 Task: Select off in the reduced motion.
Action: Mouse moved to (23, 619)
Screenshot: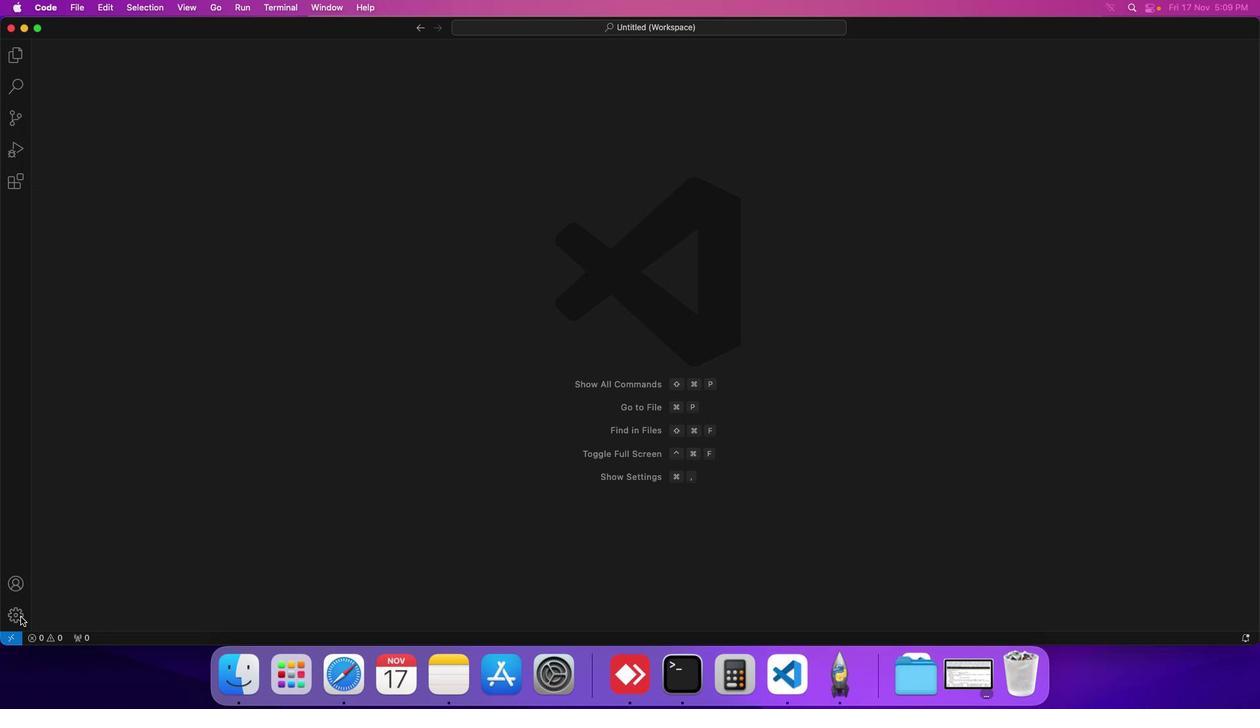 
Action: Mouse pressed left at (23, 619)
Screenshot: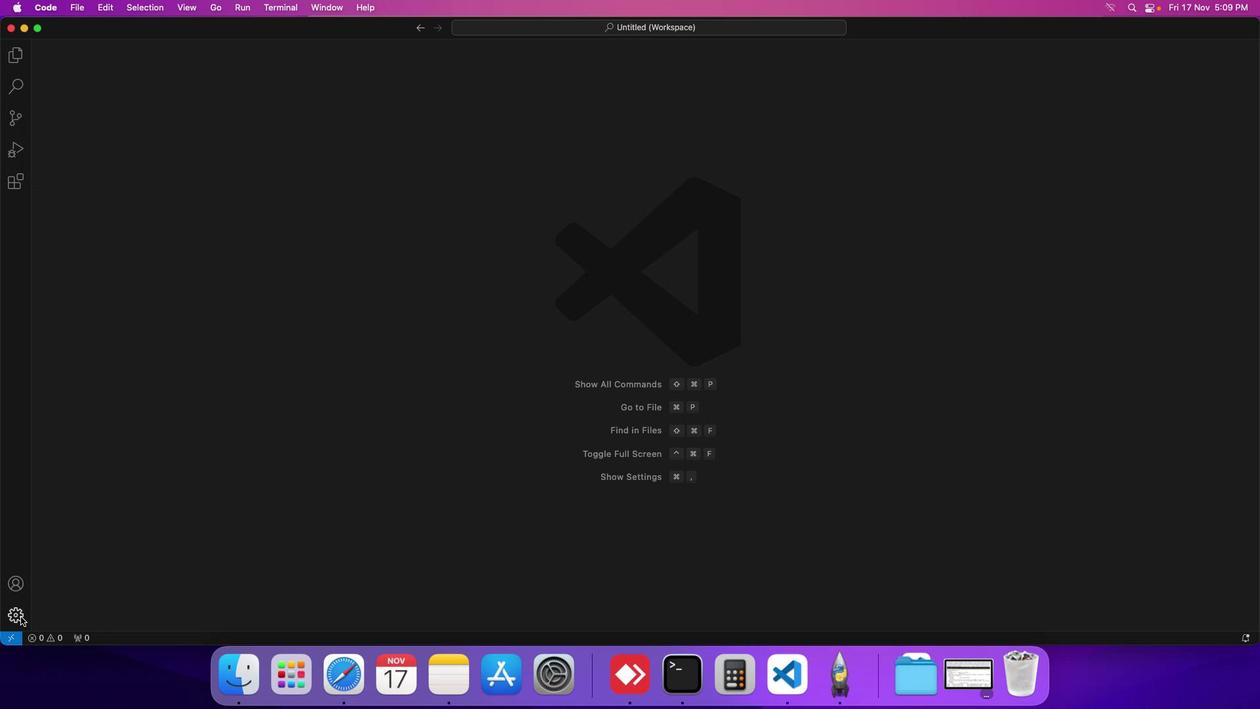 
Action: Mouse moved to (88, 518)
Screenshot: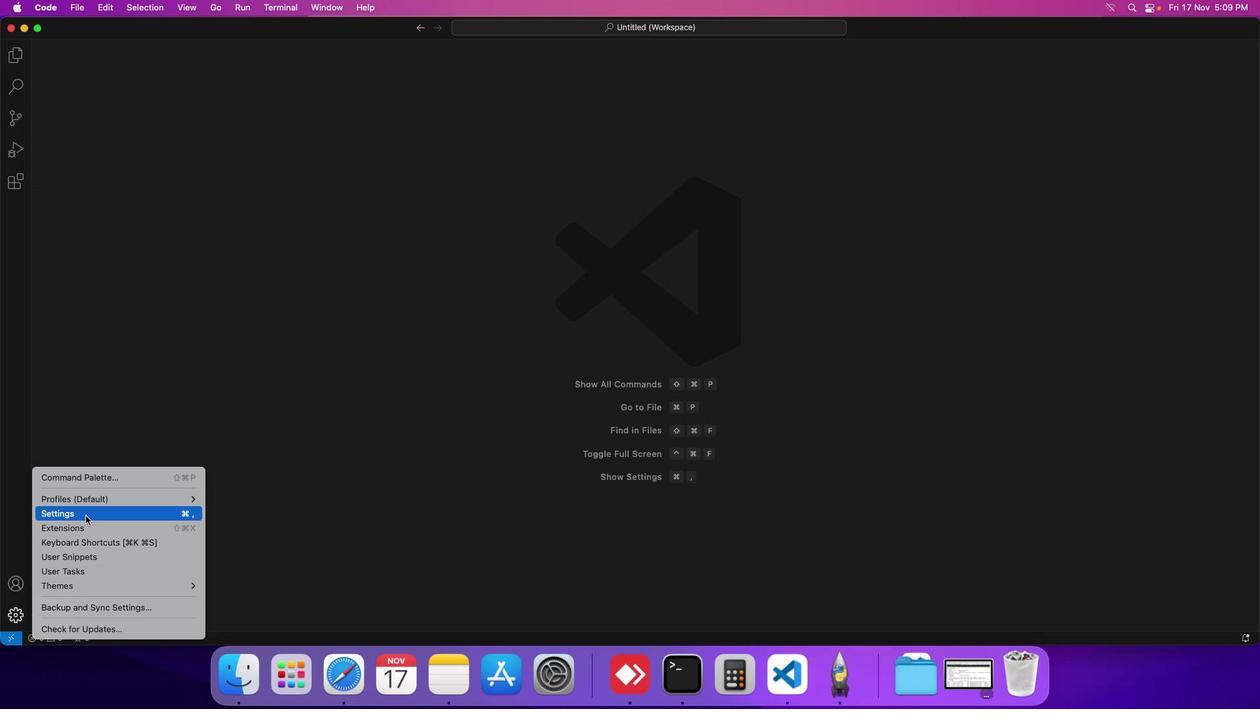 
Action: Mouse pressed left at (88, 518)
Screenshot: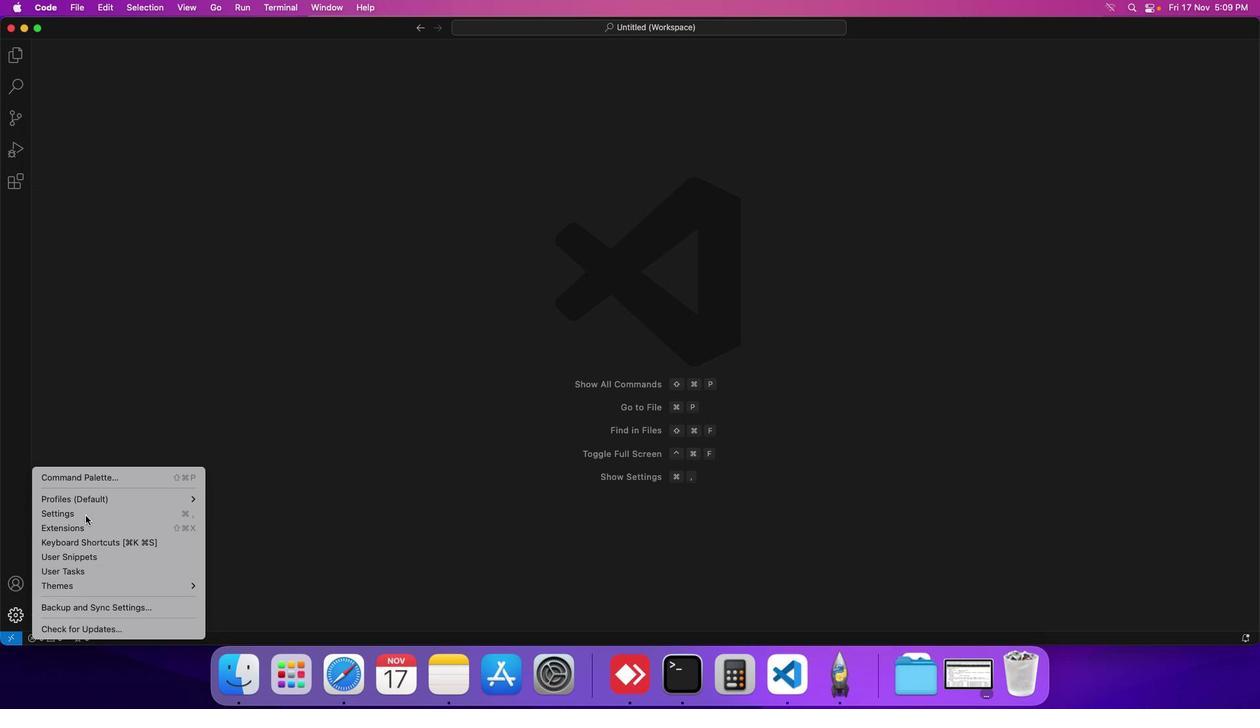 
Action: Mouse moved to (329, 107)
Screenshot: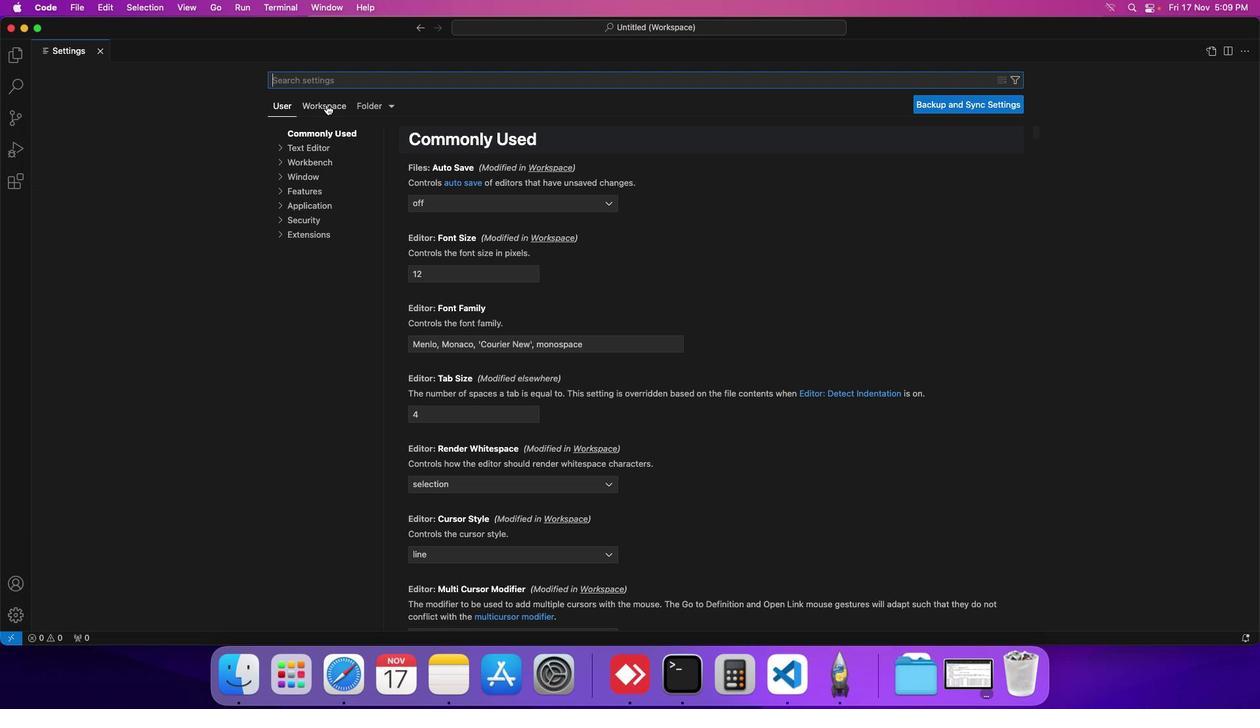
Action: Mouse pressed left at (329, 107)
Screenshot: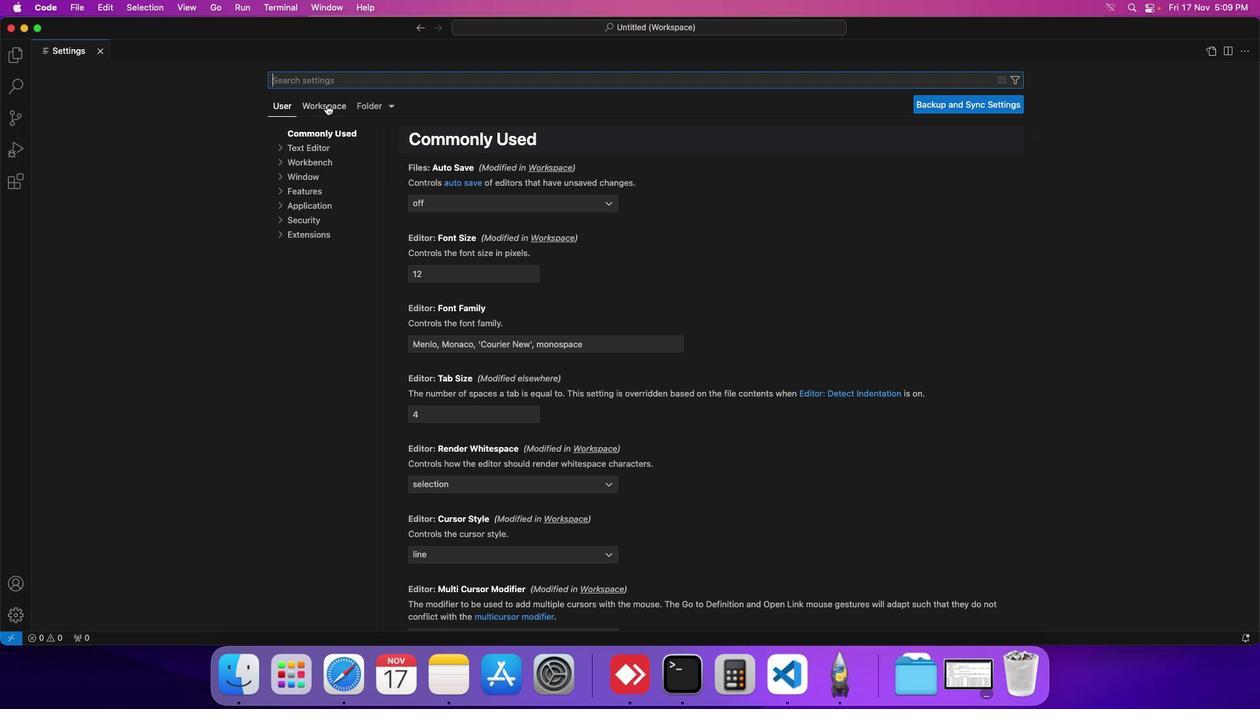 
Action: Mouse moved to (321, 163)
Screenshot: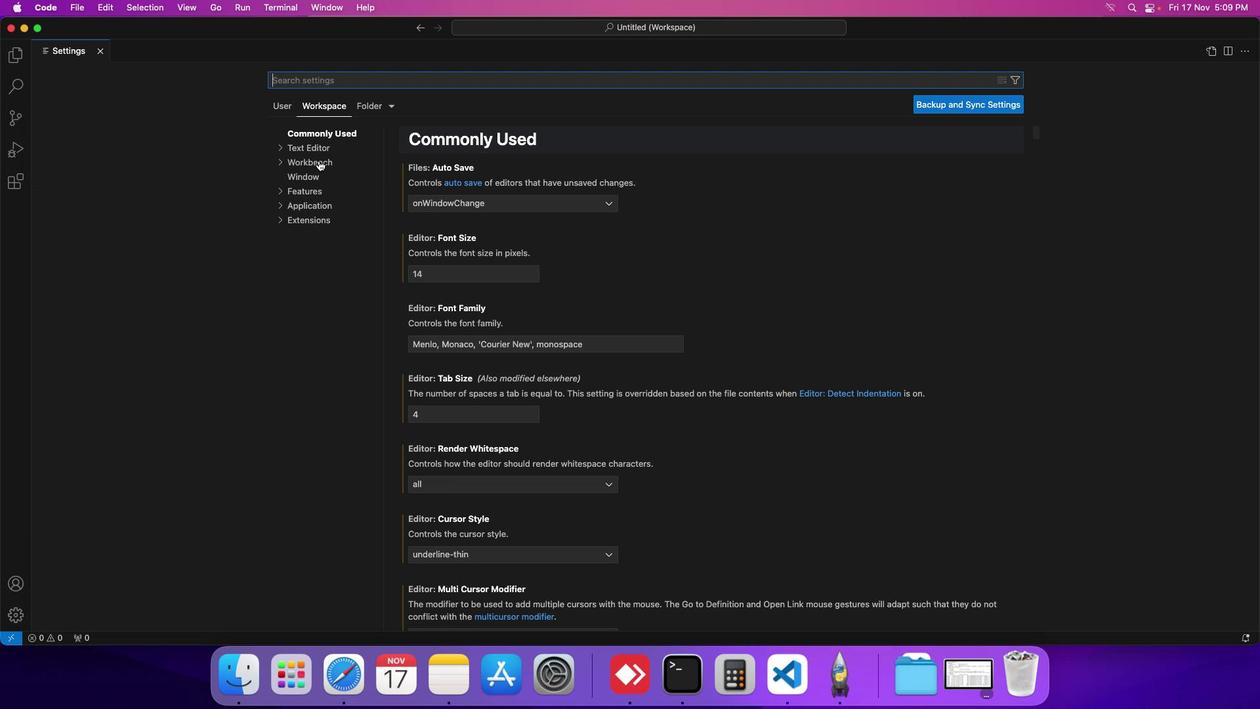 
Action: Mouse pressed left at (321, 163)
Screenshot: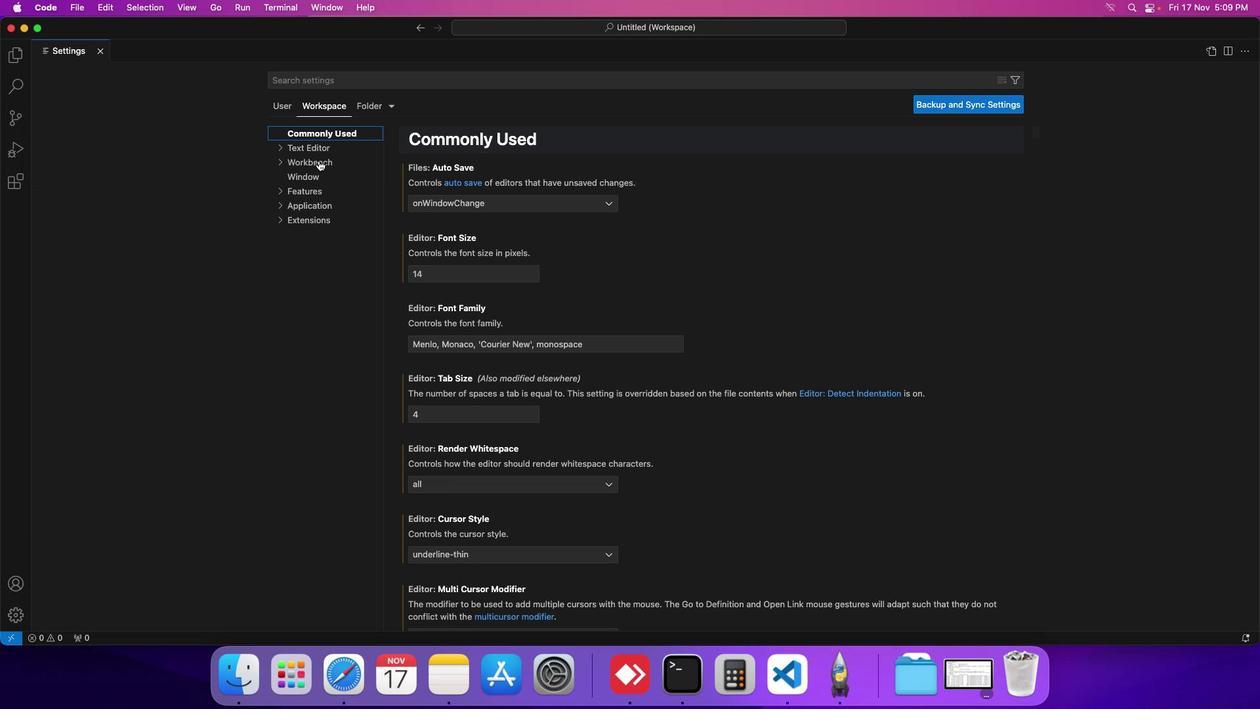 
Action: Mouse moved to (529, 374)
Screenshot: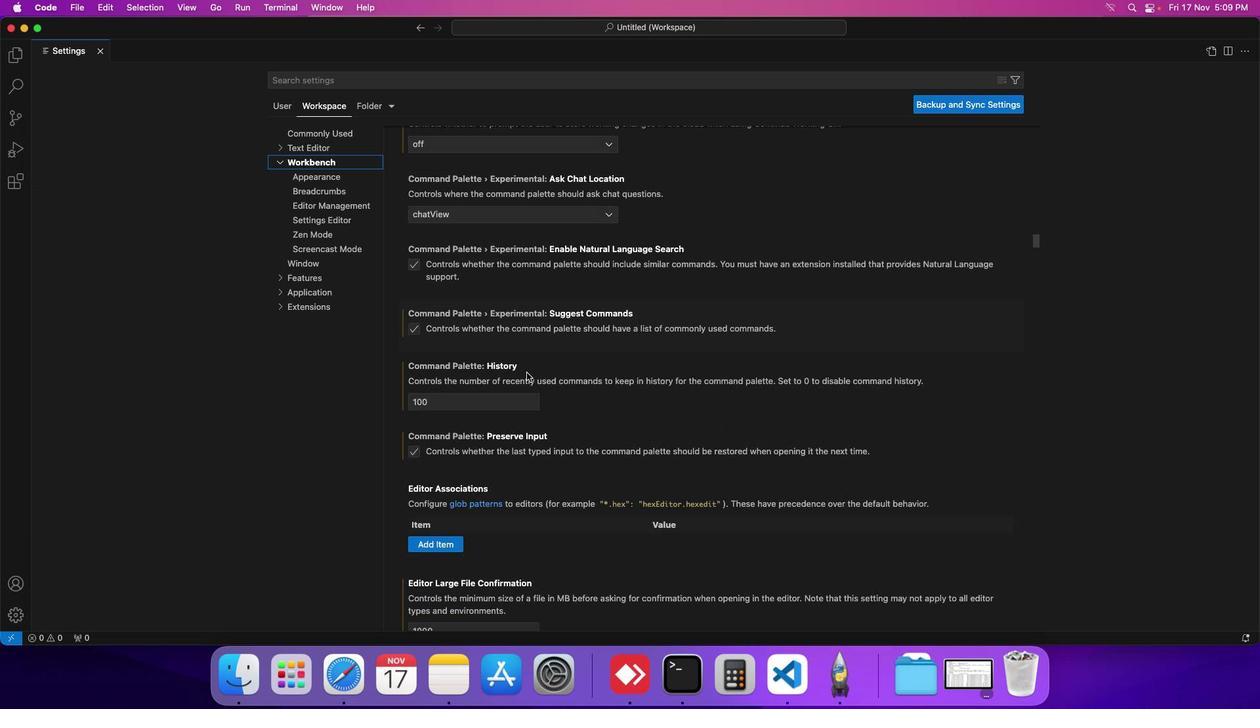 
Action: Mouse scrolled (529, 374) with delta (2, 1)
Screenshot: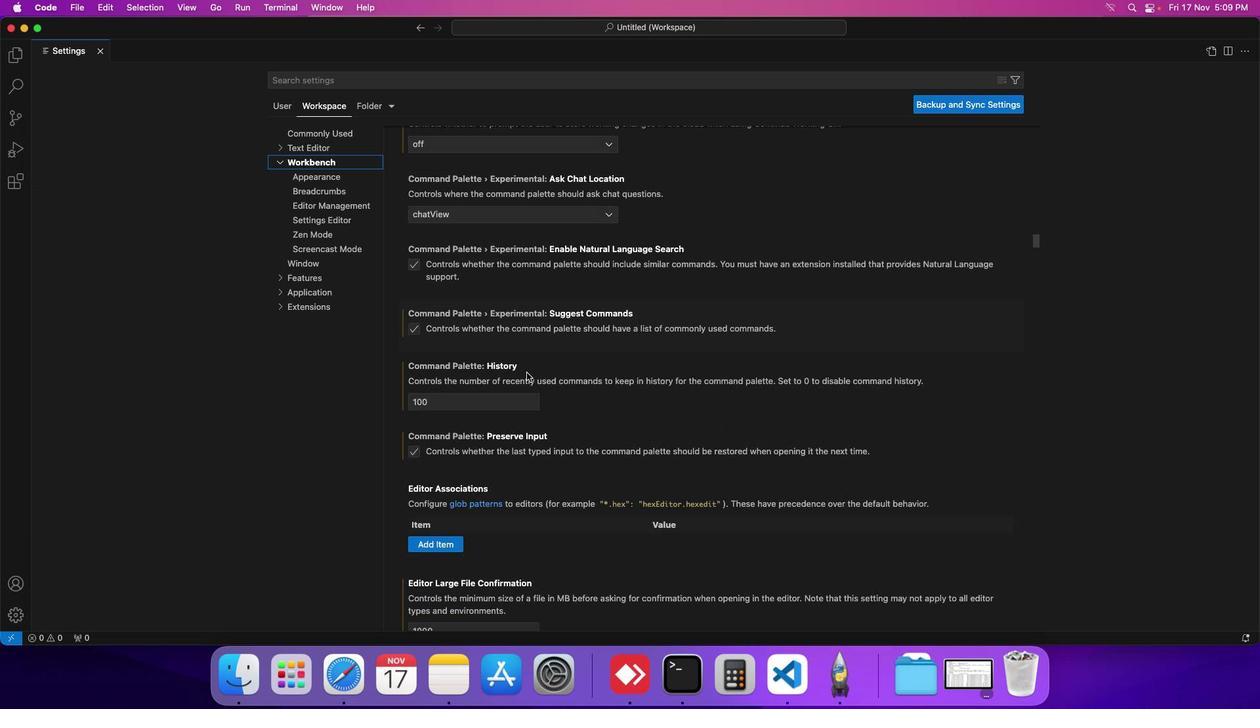 
Action: Mouse moved to (529, 375)
Screenshot: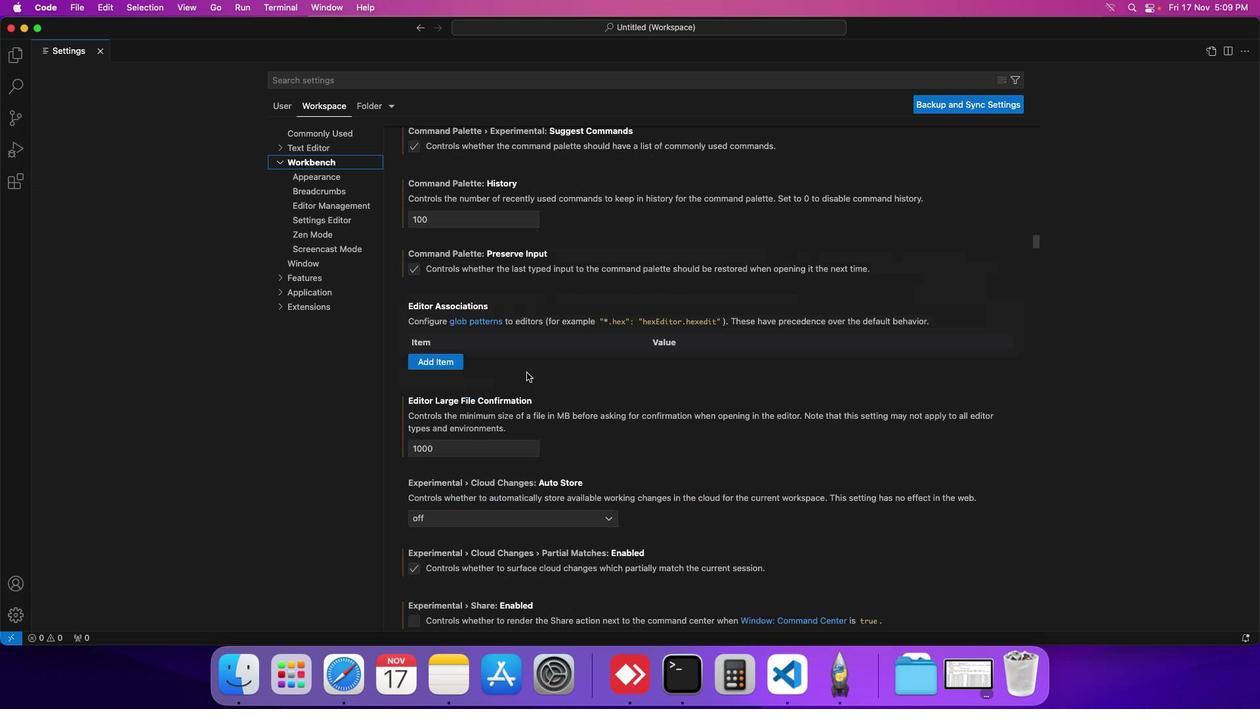 
Action: Mouse scrolled (529, 375) with delta (2, 1)
Screenshot: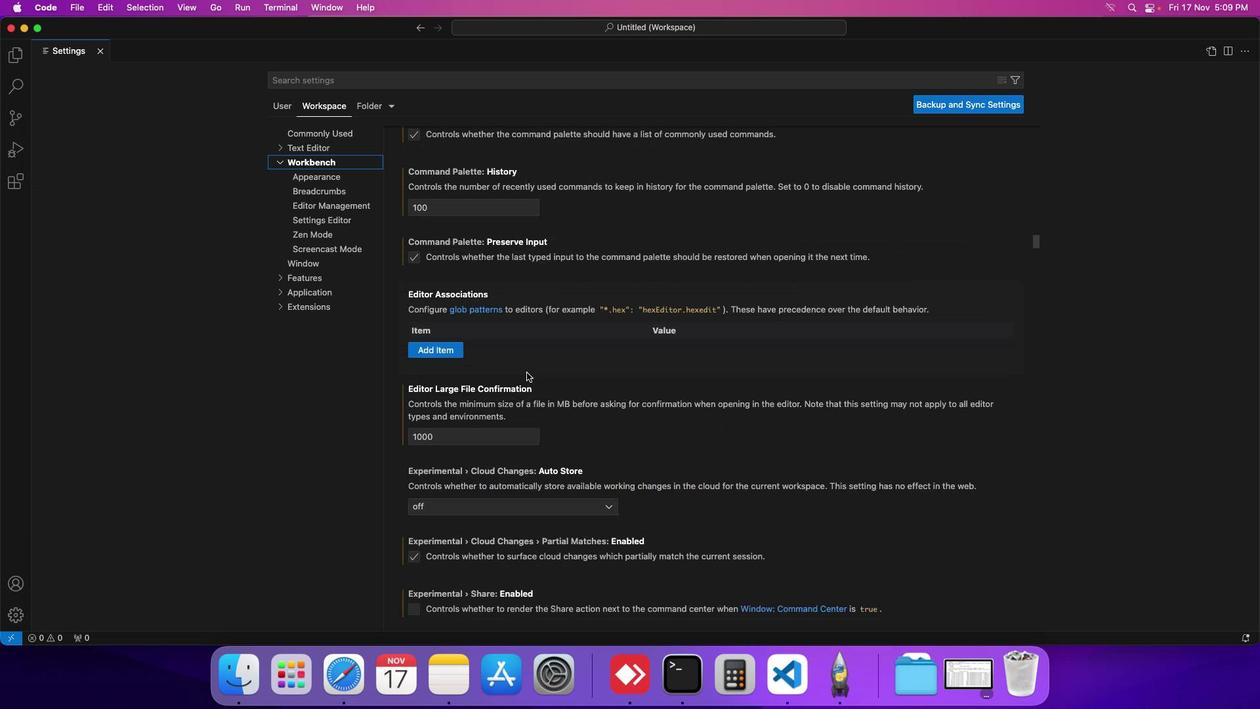 
Action: Mouse moved to (529, 376)
Screenshot: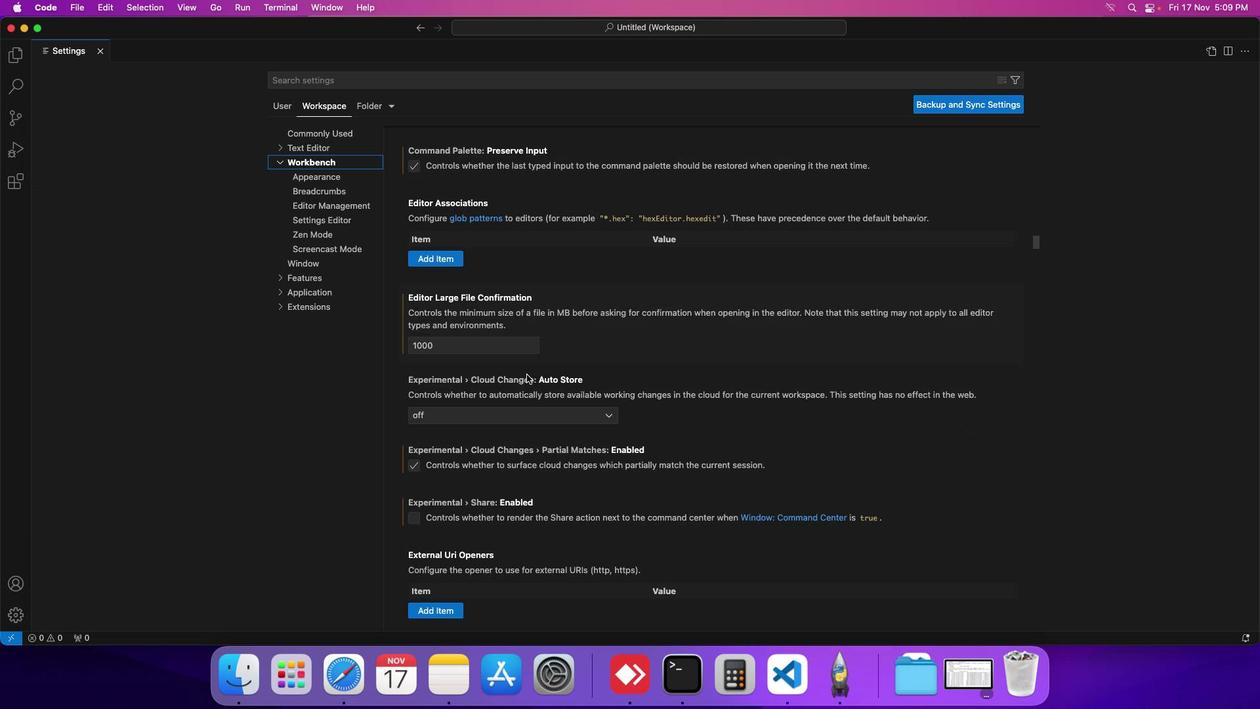 
Action: Mouse scrolled (529, 376) with delta (2, 1)
Screenshot: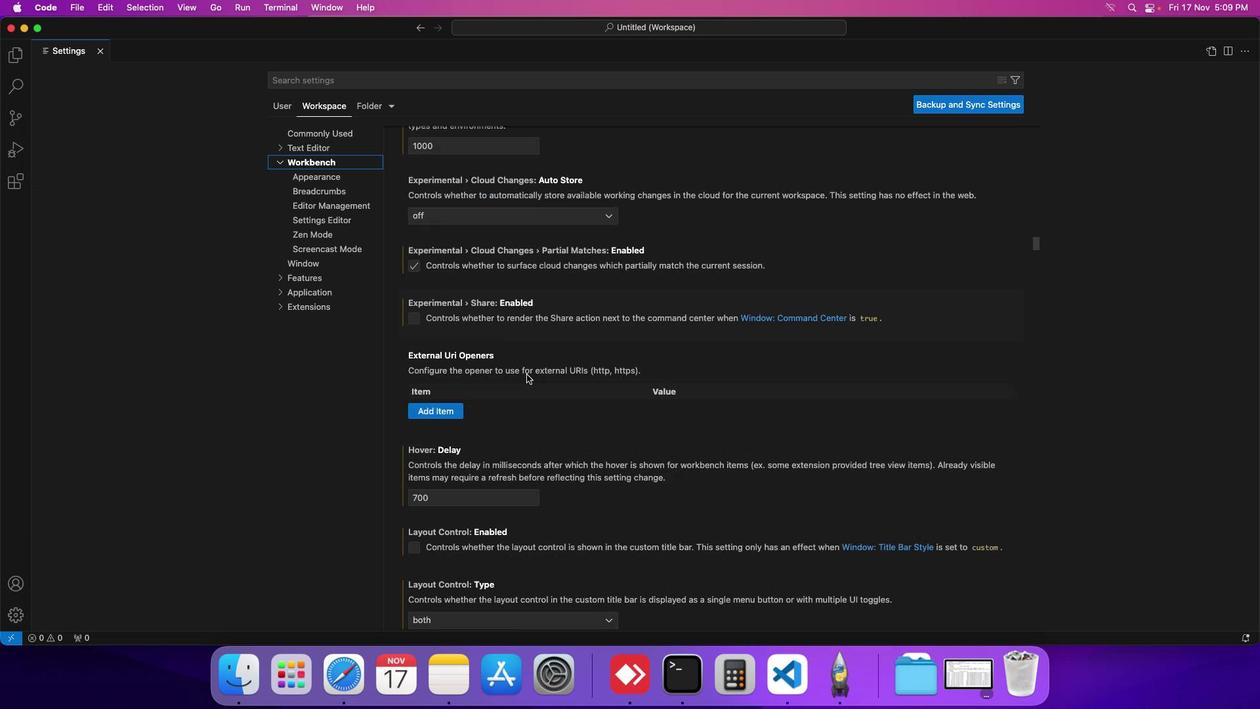 
Action: Mouse scrolled (529, 376) with delta (2, 1)
Screenshot: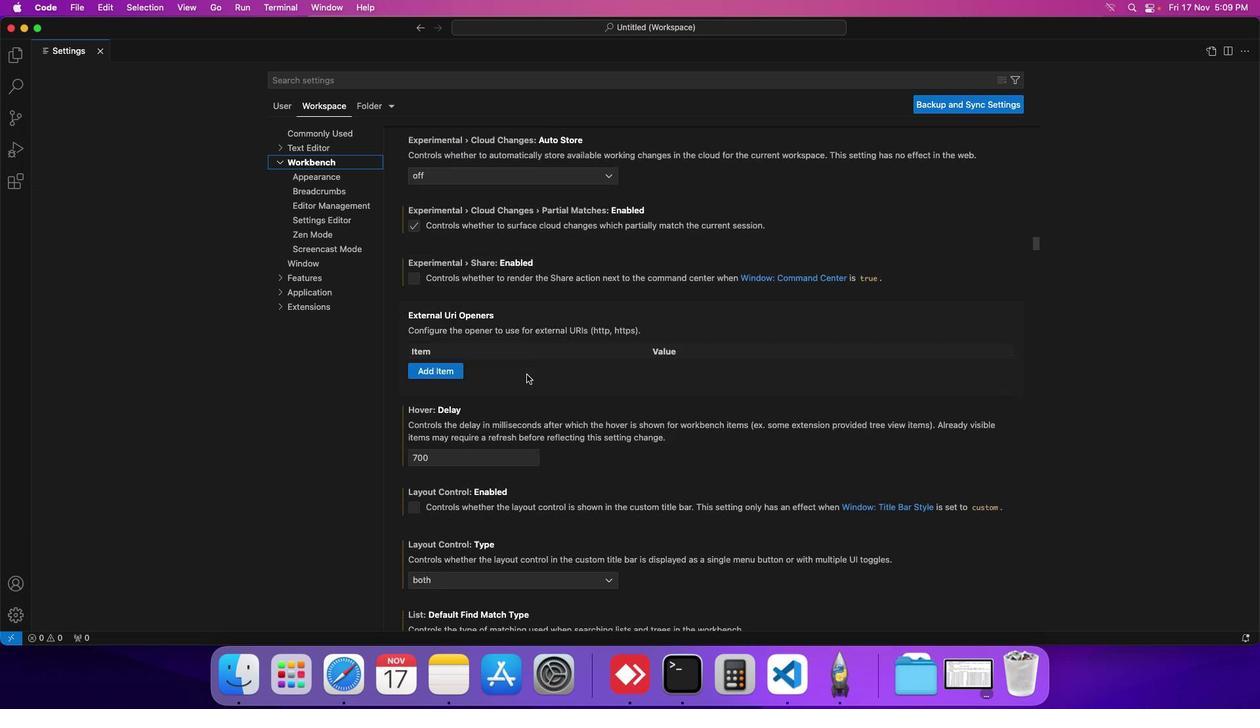 
Action: Mouse scrolled (529, 376) with delta (2, 1)
Screenshot: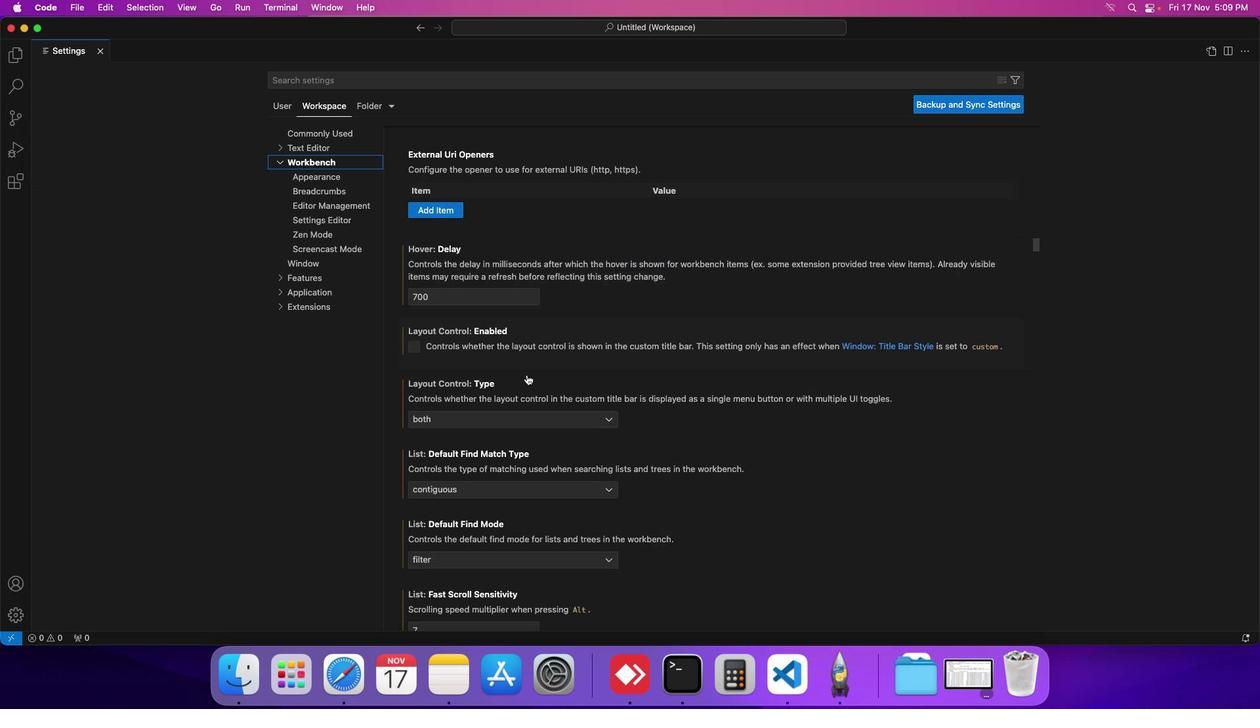 
Action: Mouse scrolled (529, 376) with delta (2, 1)
Screenshot: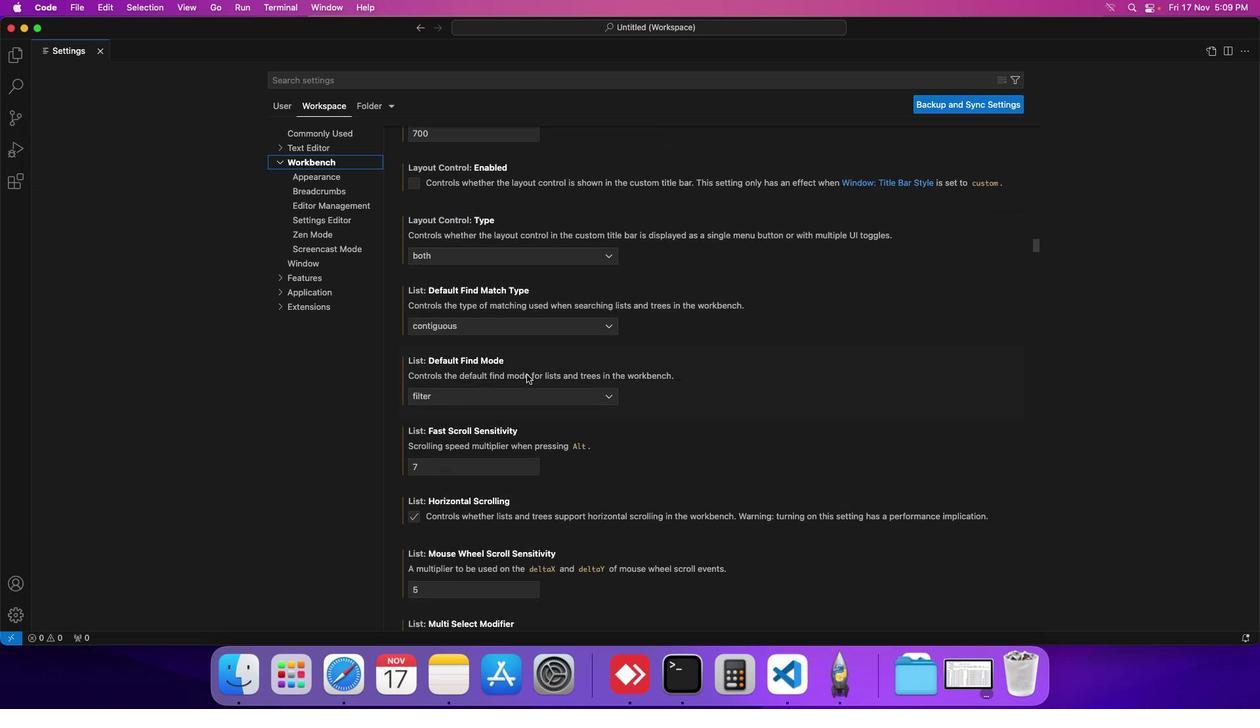 
Action: Mouse scrolled (529, 376) with delta (2, 1)
Screenshot: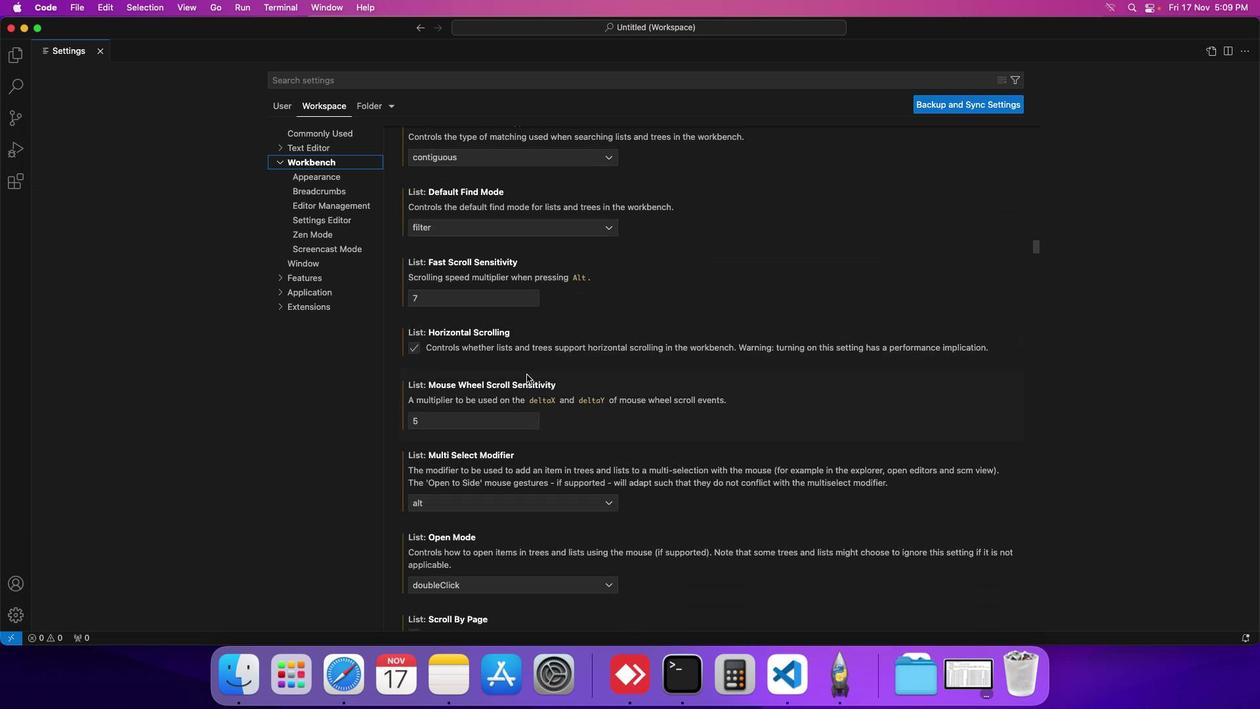 
Action: Mouse scrolled (529, 376) with delta (2, 1)
Screenshot: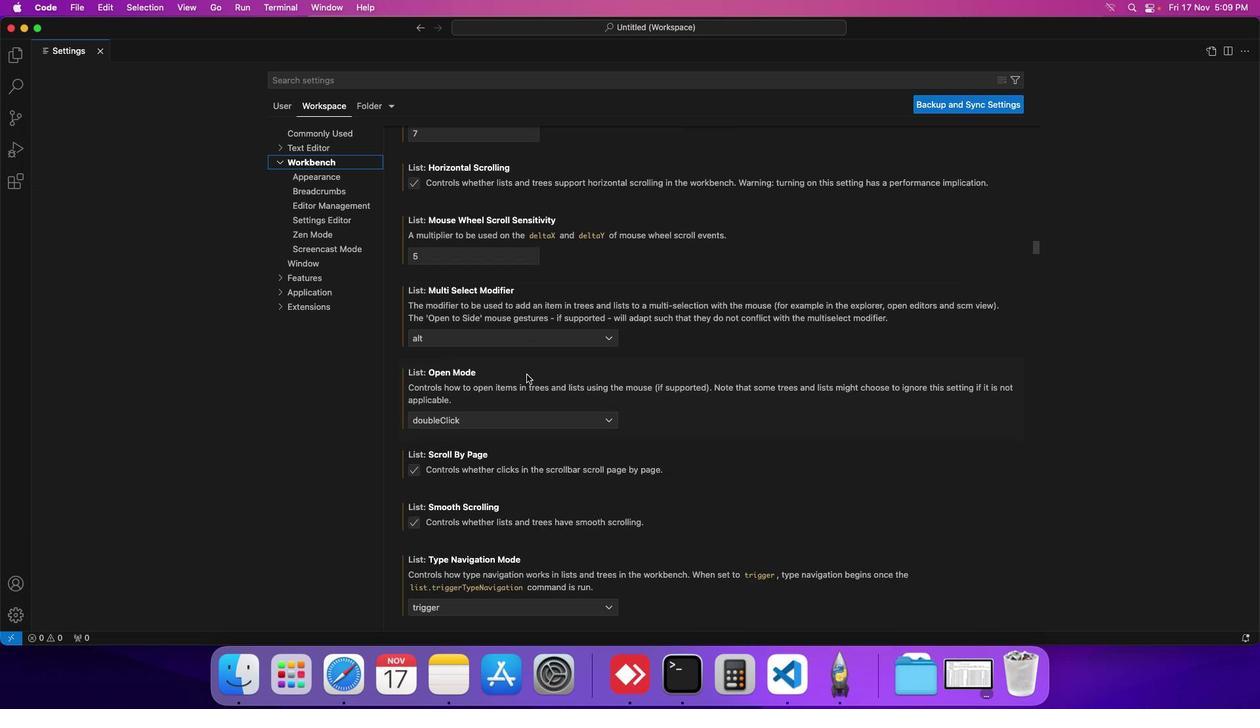 
Action: Mouse moved to (529, 376)
Screenshot: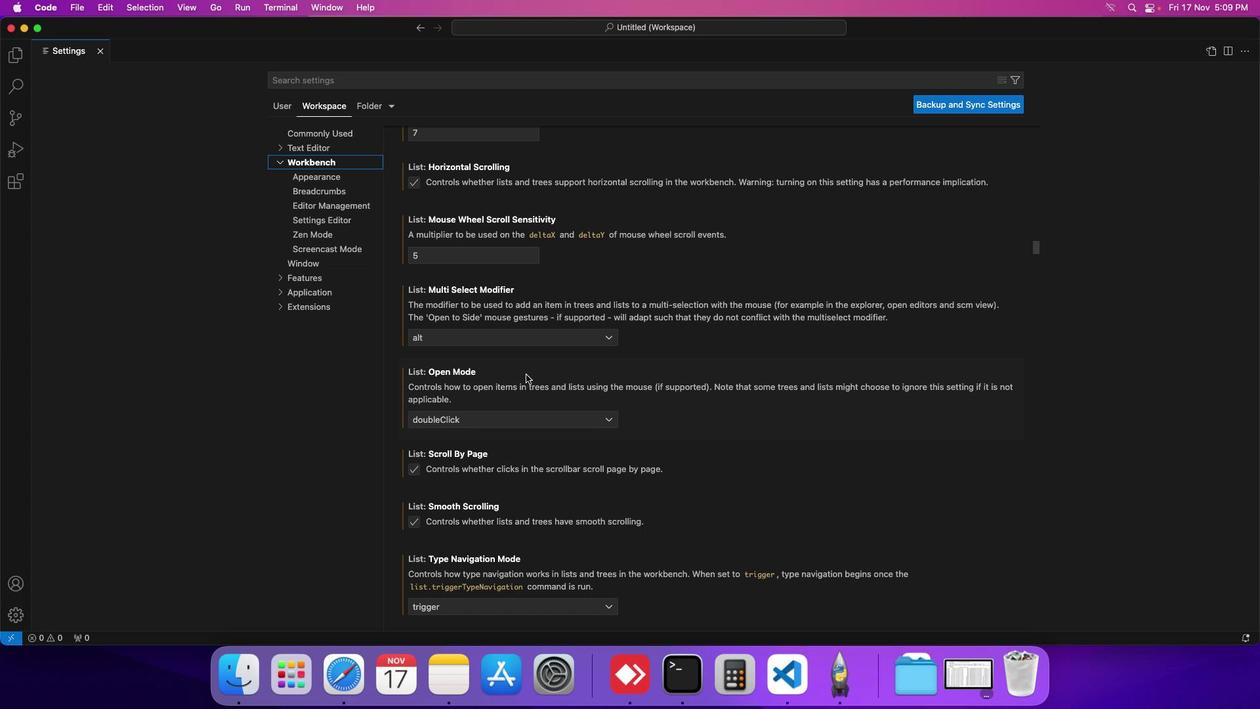 
Action: Mouse scrolled (529, 376) with delta (2, 1)
Screenshot: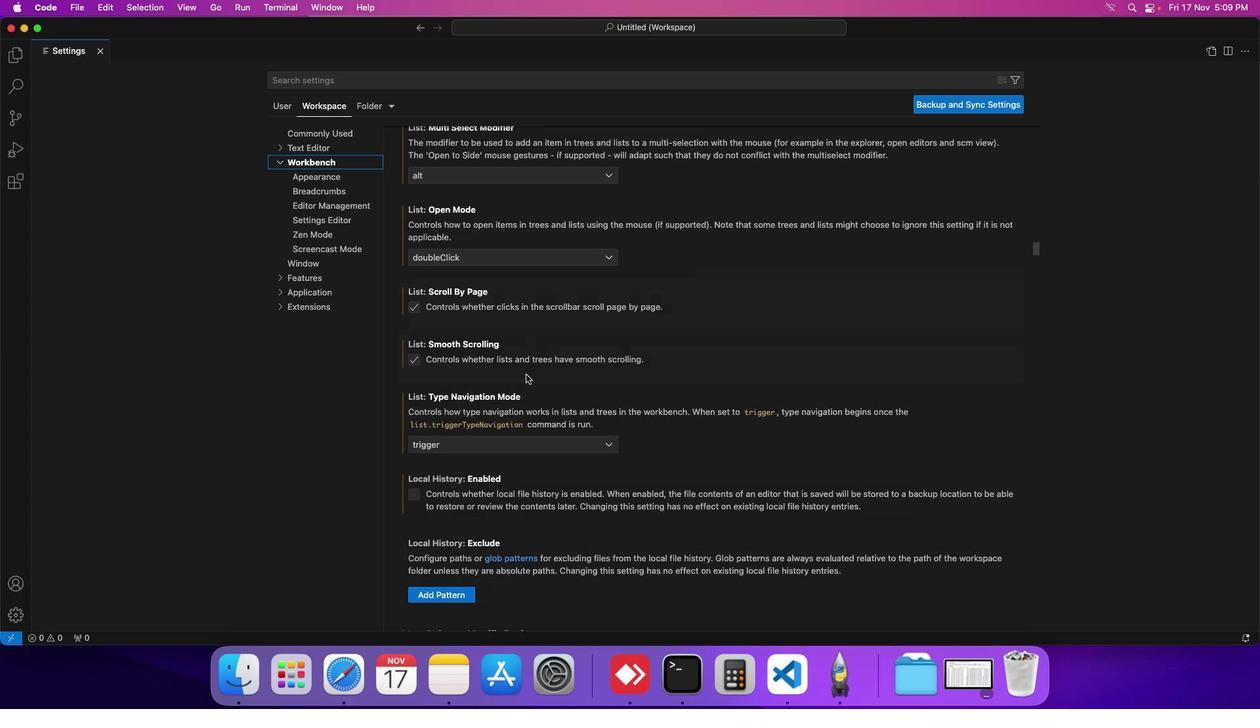 
Action: Mouse scrolled (529, 376) with delta (2, 1)
Screenshot: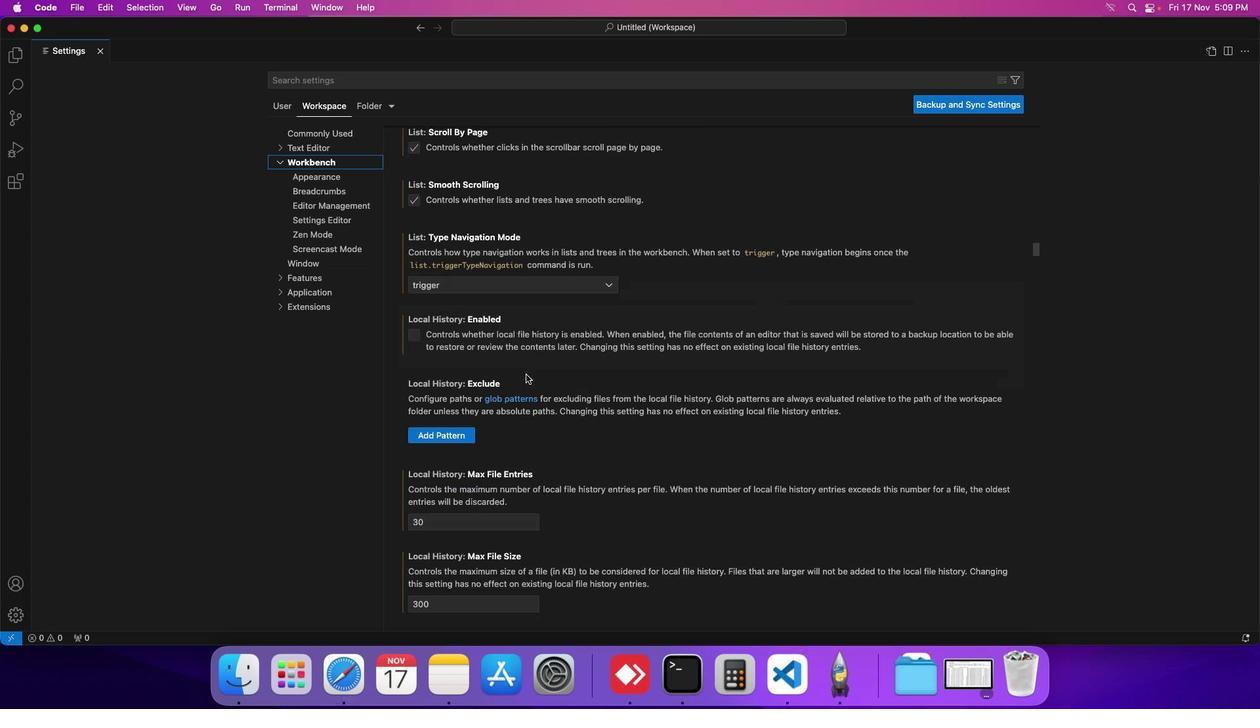 
Action: Mouse scrolled (529, 376) with delta (2, 1)
Screenshot: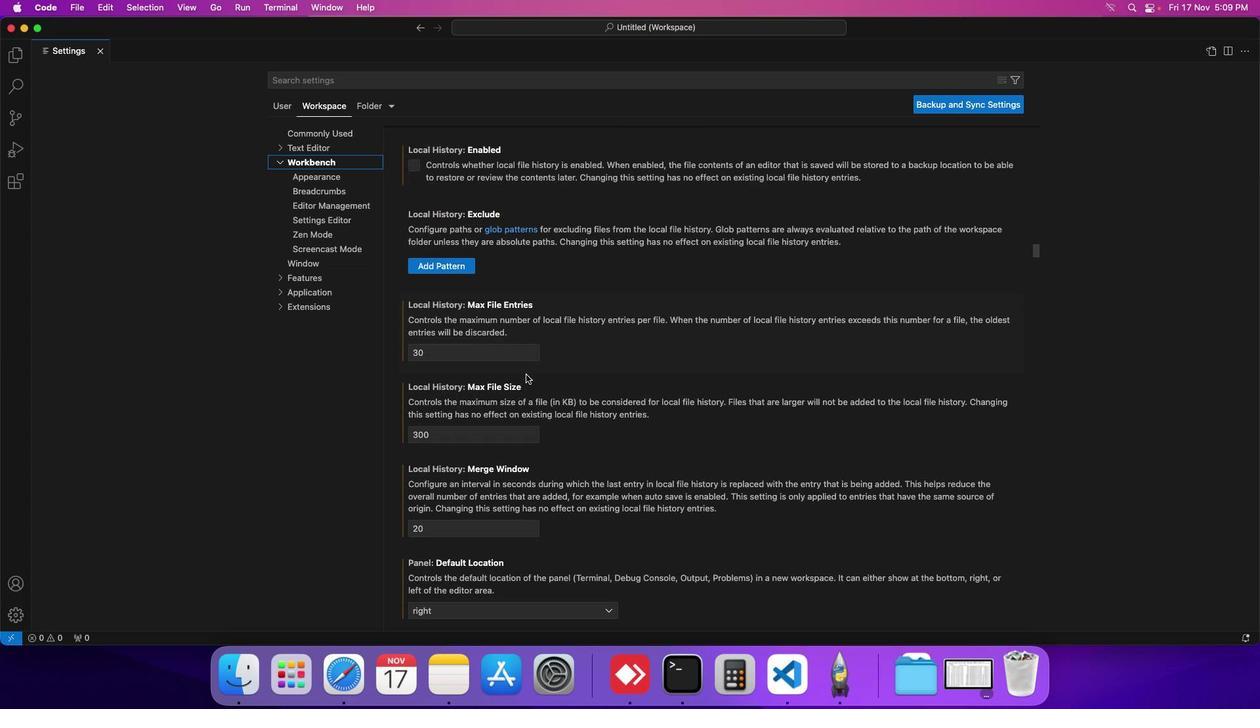 
Action: Mouse scrolled (529, 376) with delta (2, 1)
Screenshot: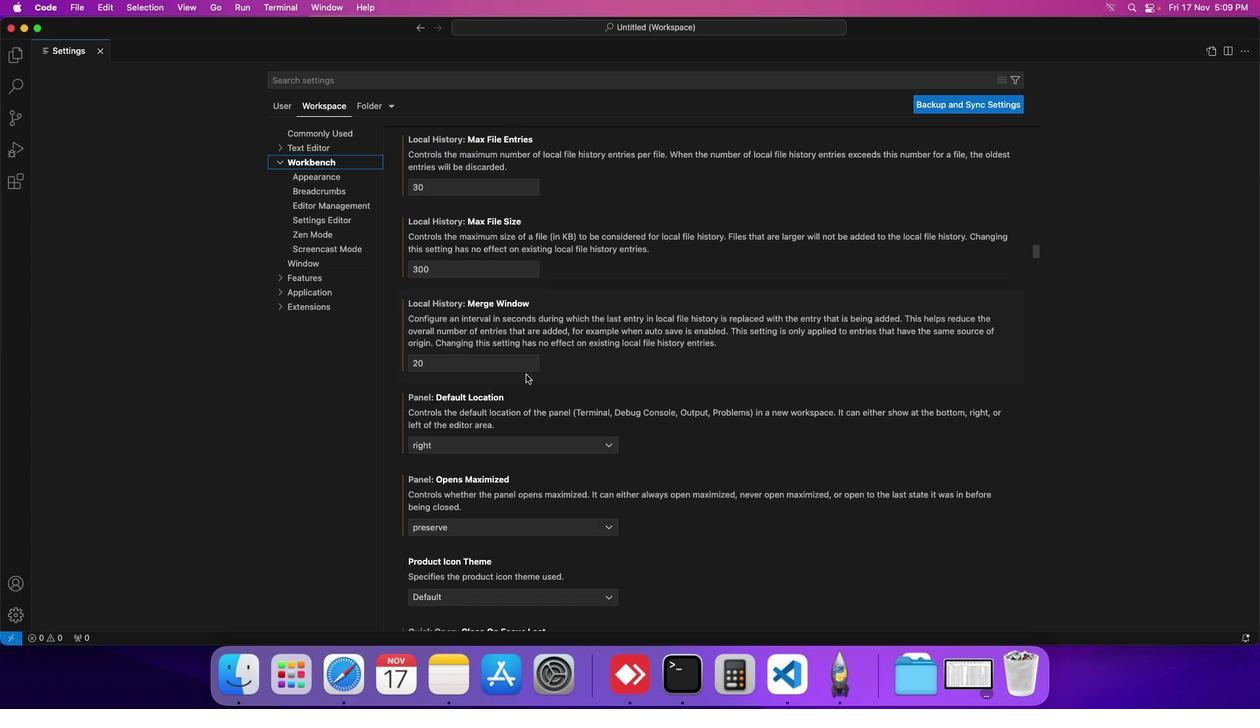 
Action: Mouse scrolled (529, 376) with delta (2, 1)
Screenshot: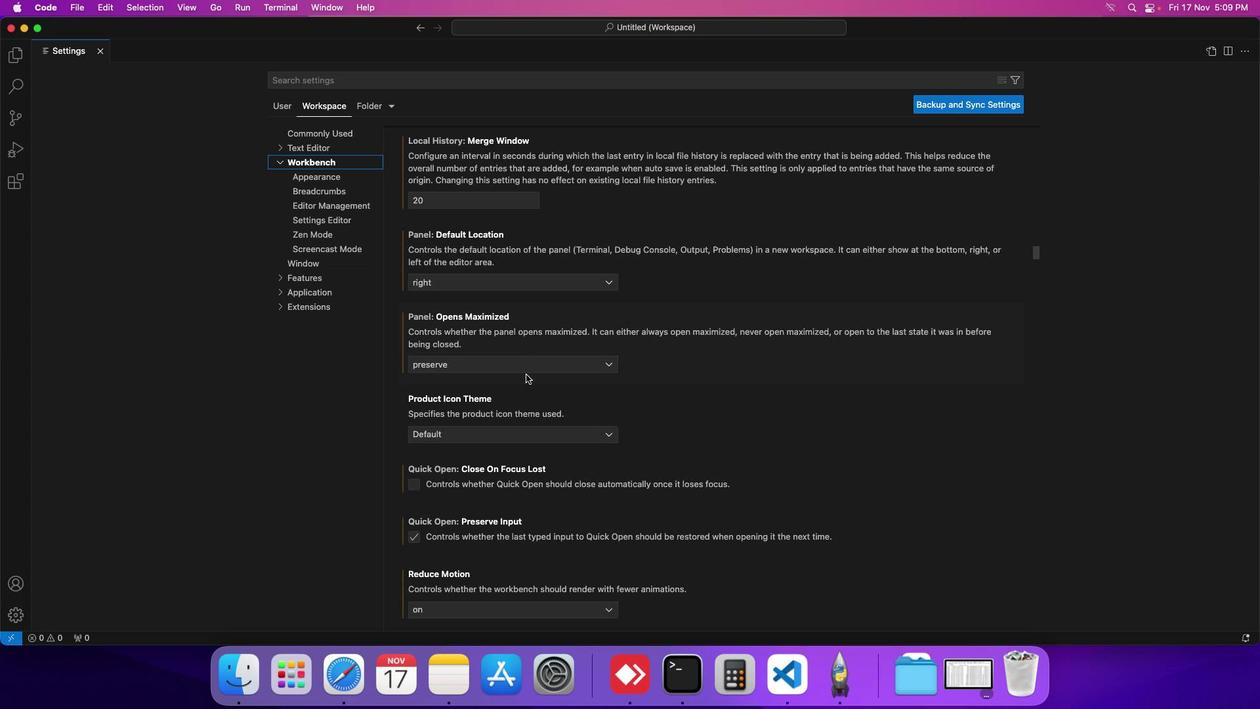
Action: Mouse scrolled (529, 376) with delta (2, 1)
Screenshot: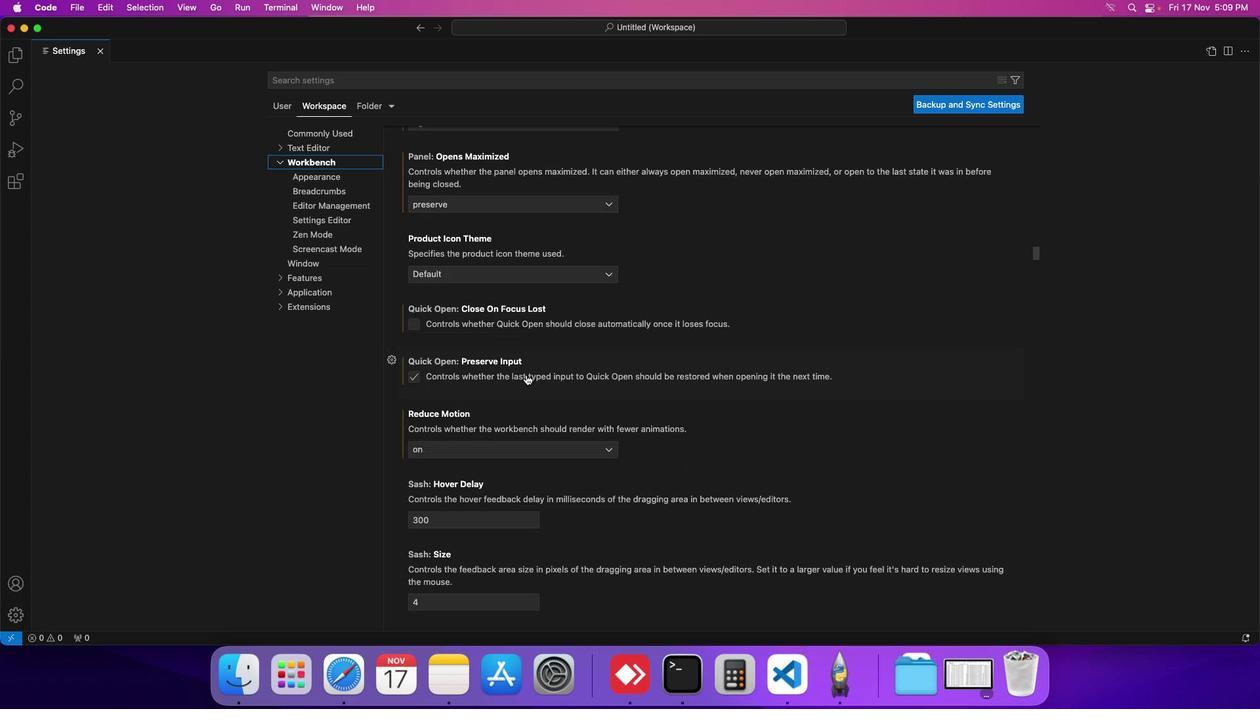 
Action: Mouse scrolled (529, 376) with delta (2, 1)
Screenshot: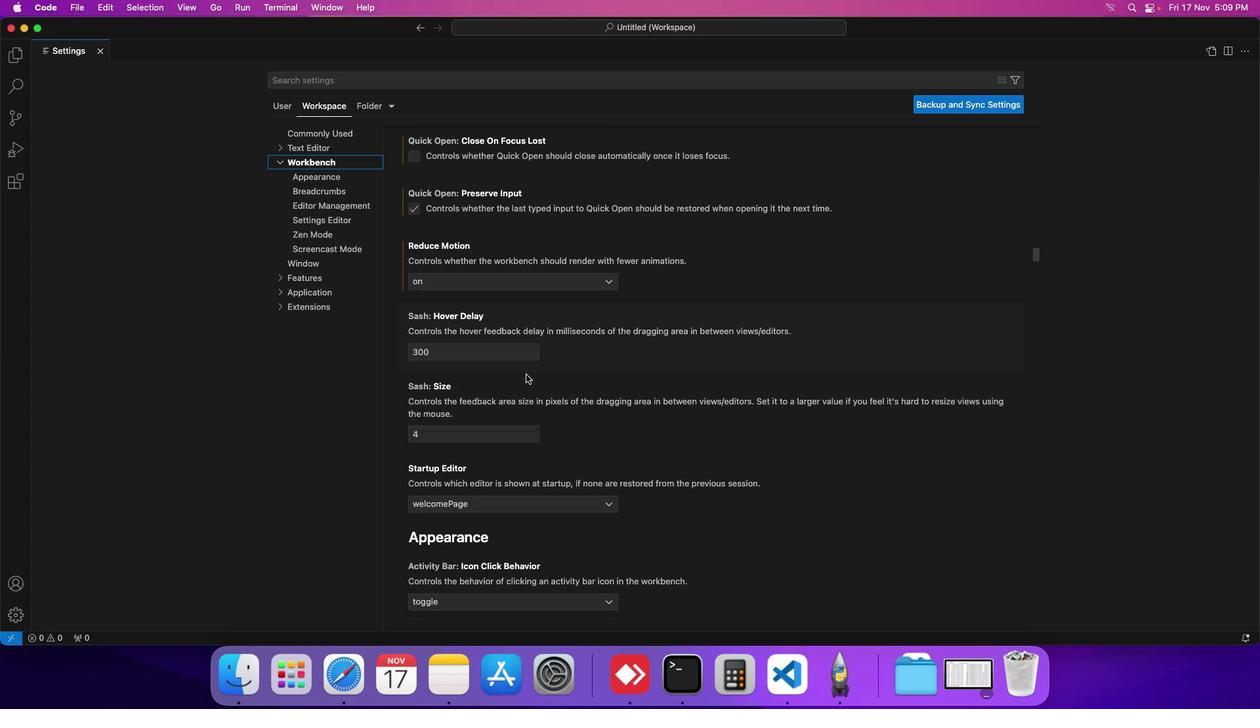 
Action: Mouse moved to (505, 289)
Screenshot: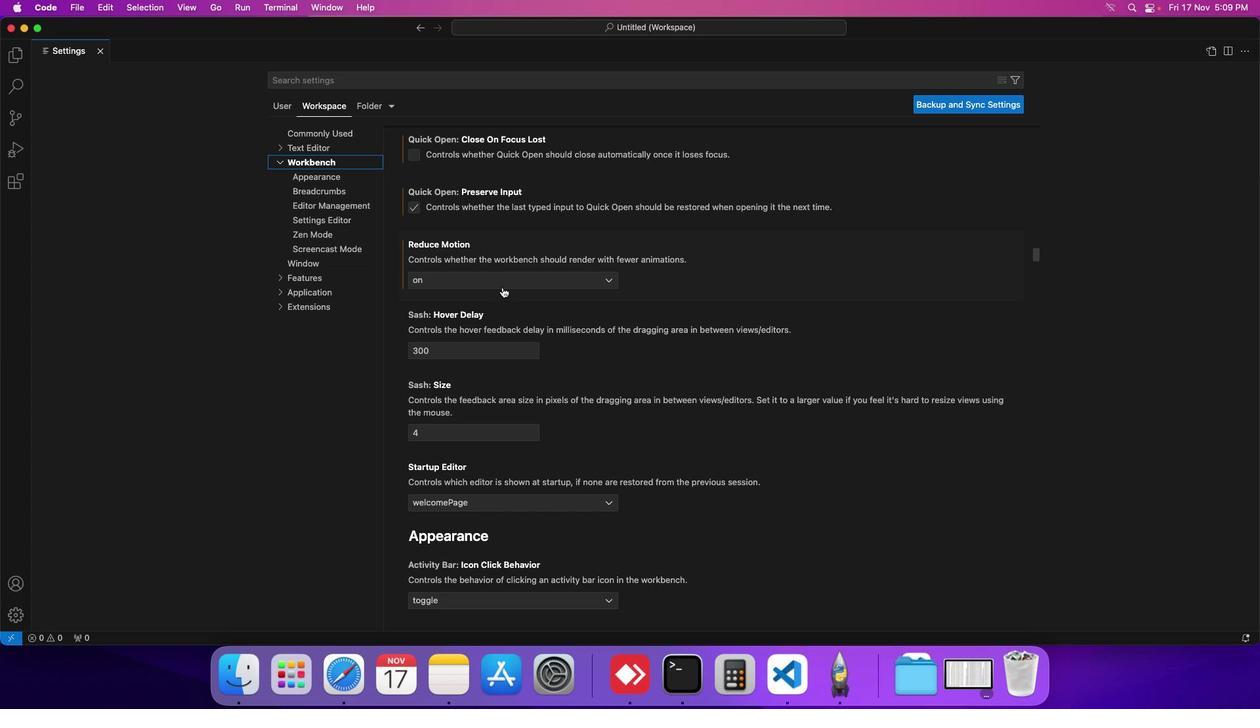 
Action: Mouse pressed left at (505, 289)
Screenshot: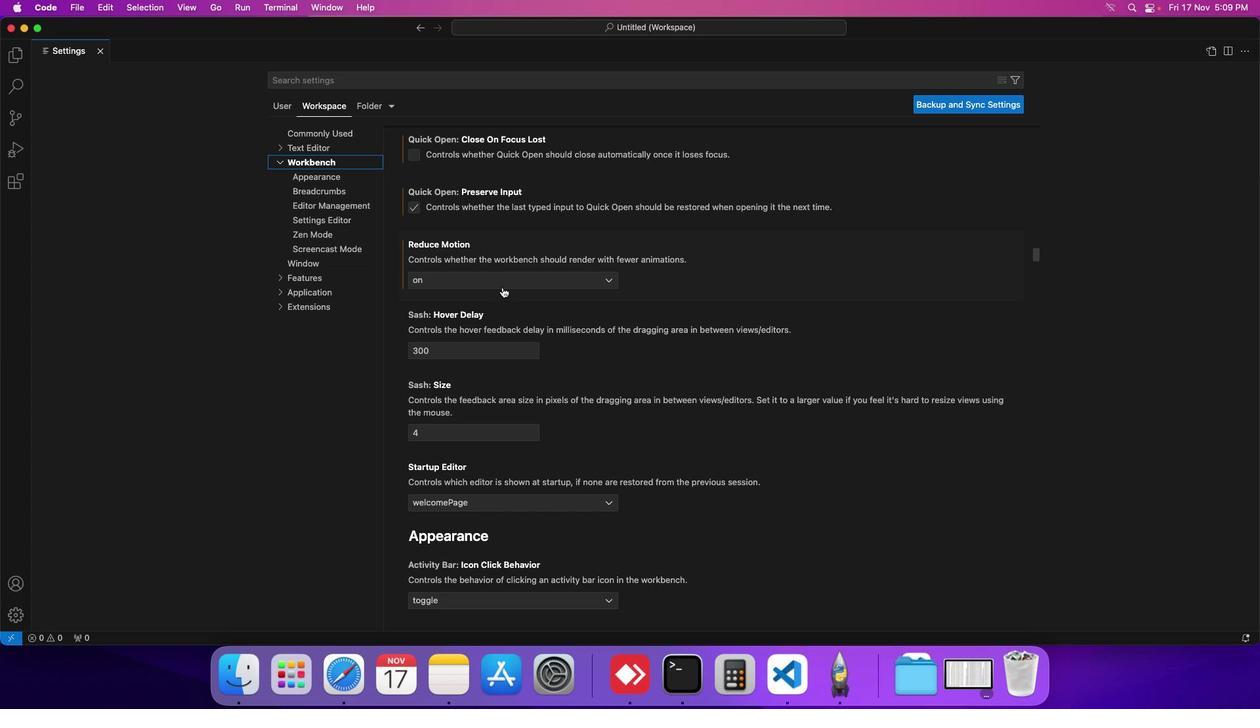 
Action: Mouse moved to (451, 314)
Screenshot: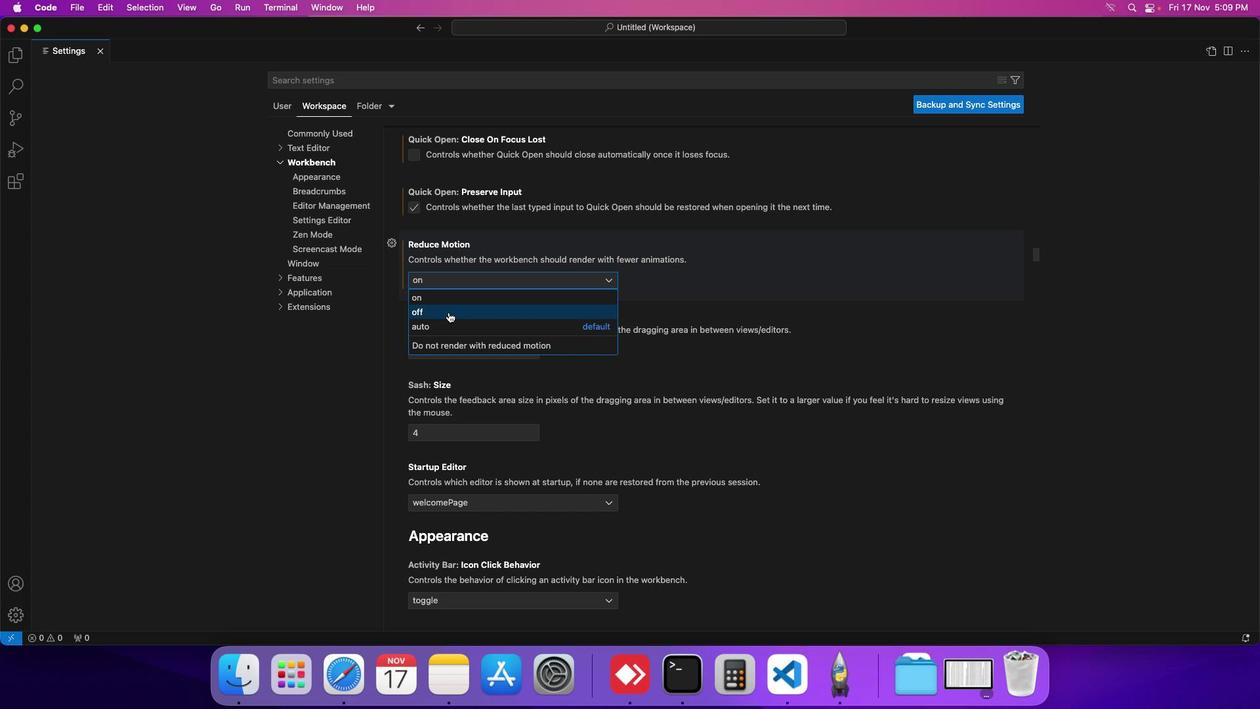 
Action: Mouse pressed left at (451, 314)
Screenshot: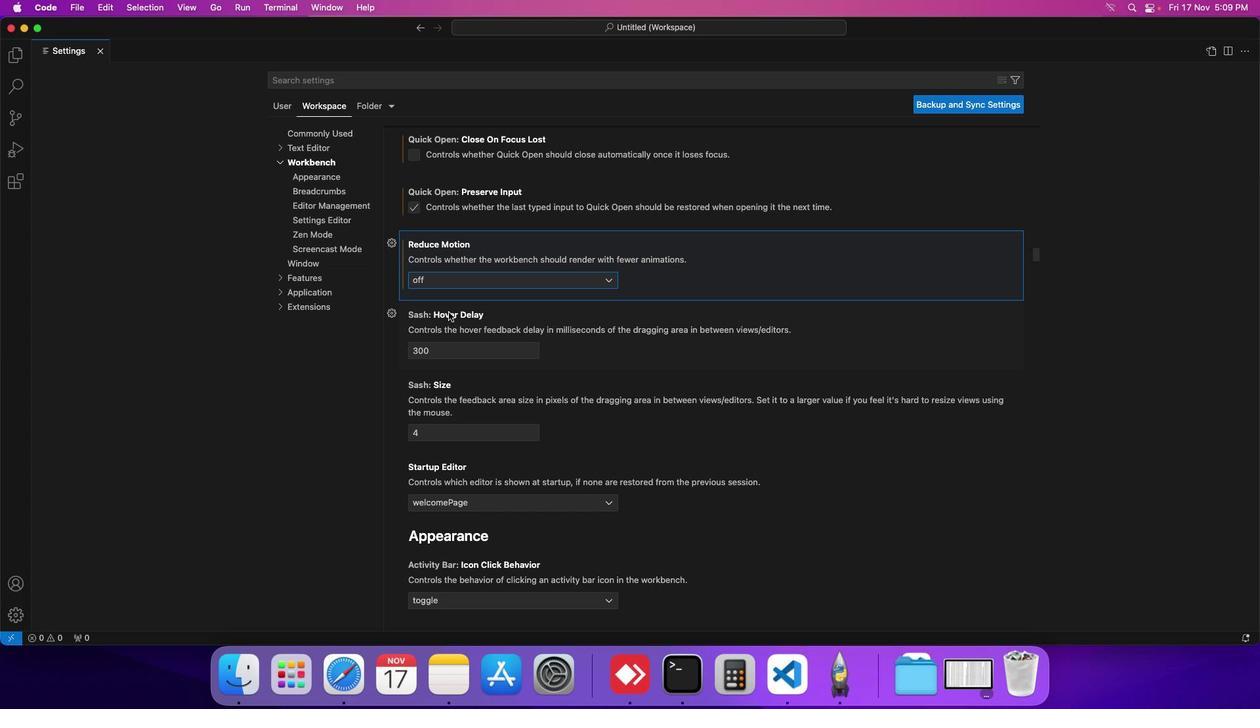 
Action: Mouse moved to (482, 295)
Screenshot: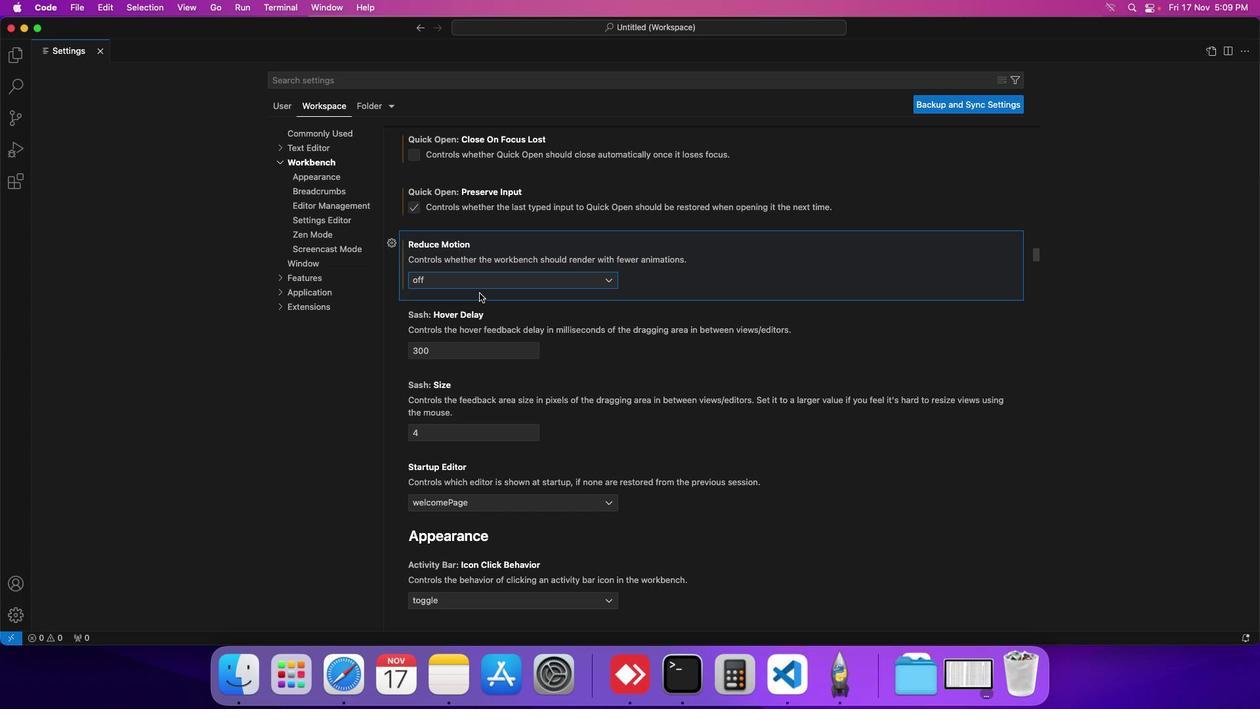 
